 Task: Make in the project AgileFire an epic 'Help Desk Ticketing System Process Improvement'. Create in the project AgileFire an epic 'IT Change Management Process Improvement'. Add in the project AgileFire an epic 'IT Release Management Process Improvement'
Action: Mouse moved to (95, 185)
Screenshot: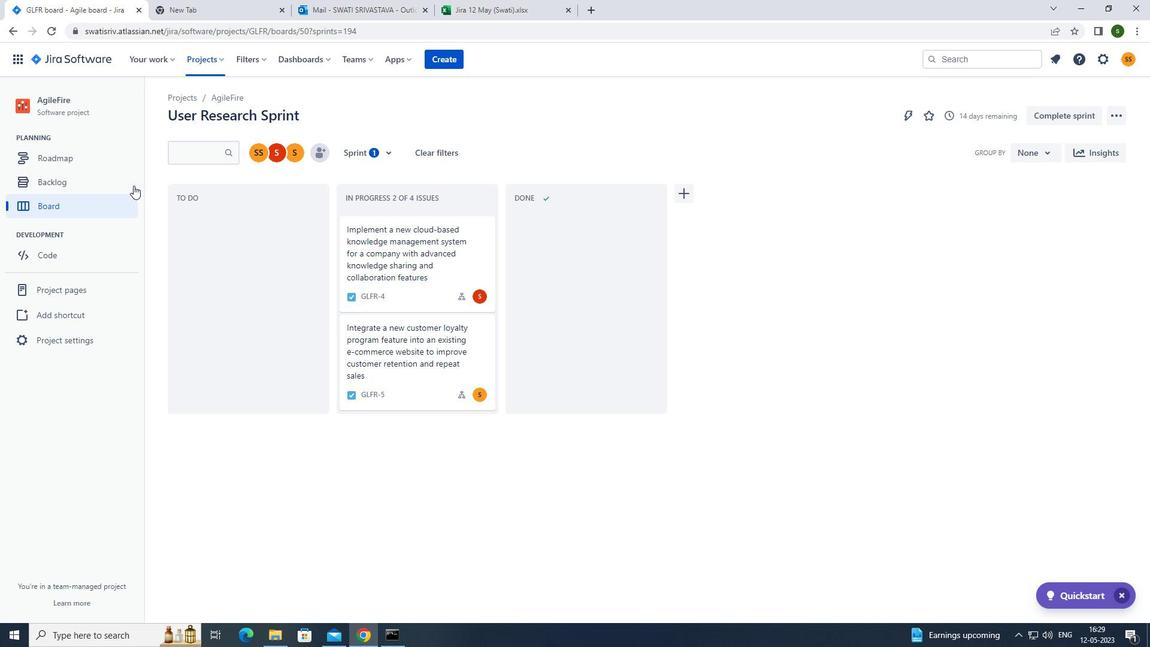 
Action: Mouse pressed left at (95, 185)
Screenshot: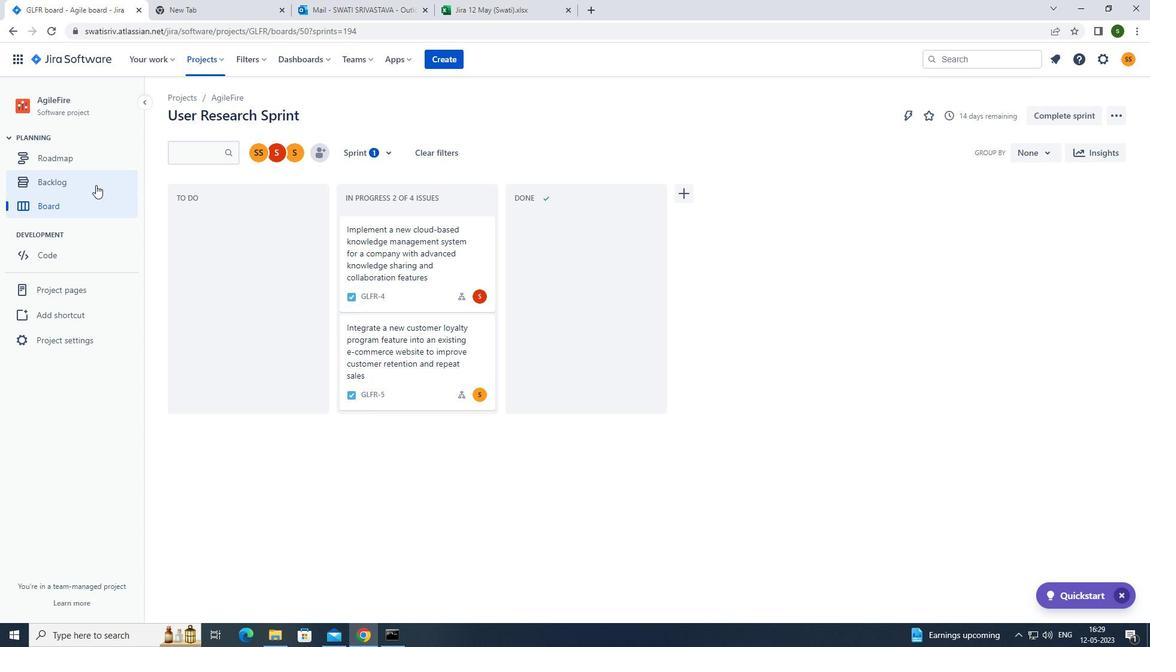 
Action: Mouse moved to (359, 151)
Screenshot: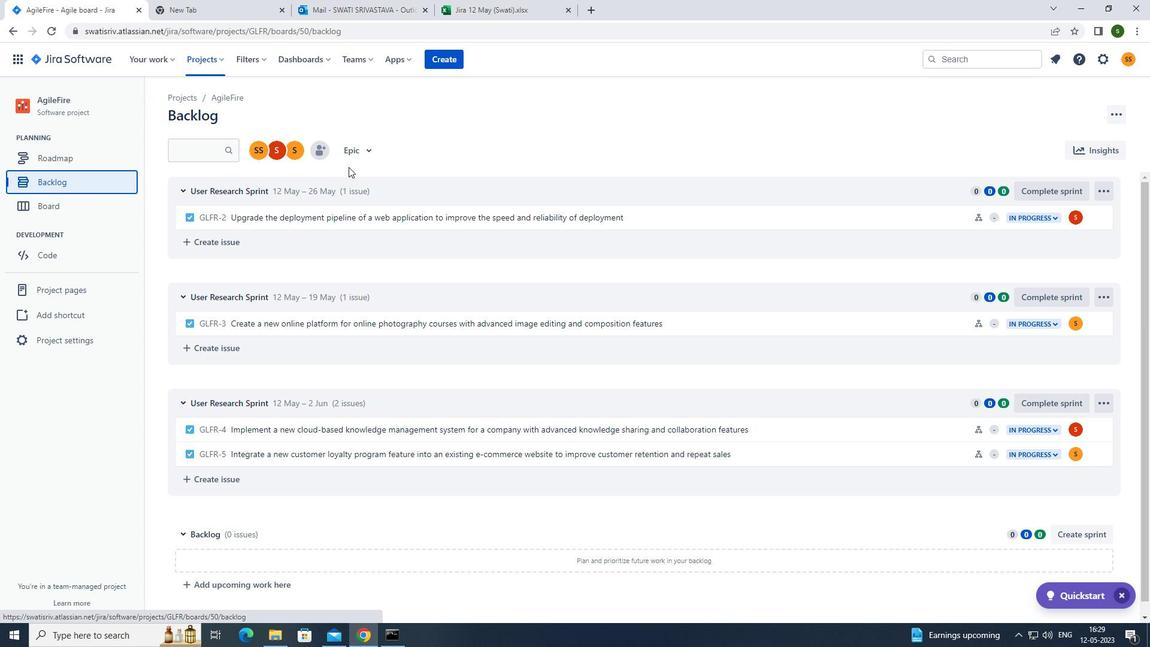 
Action: Mouse pressed left at (359, 151)
Screenshot: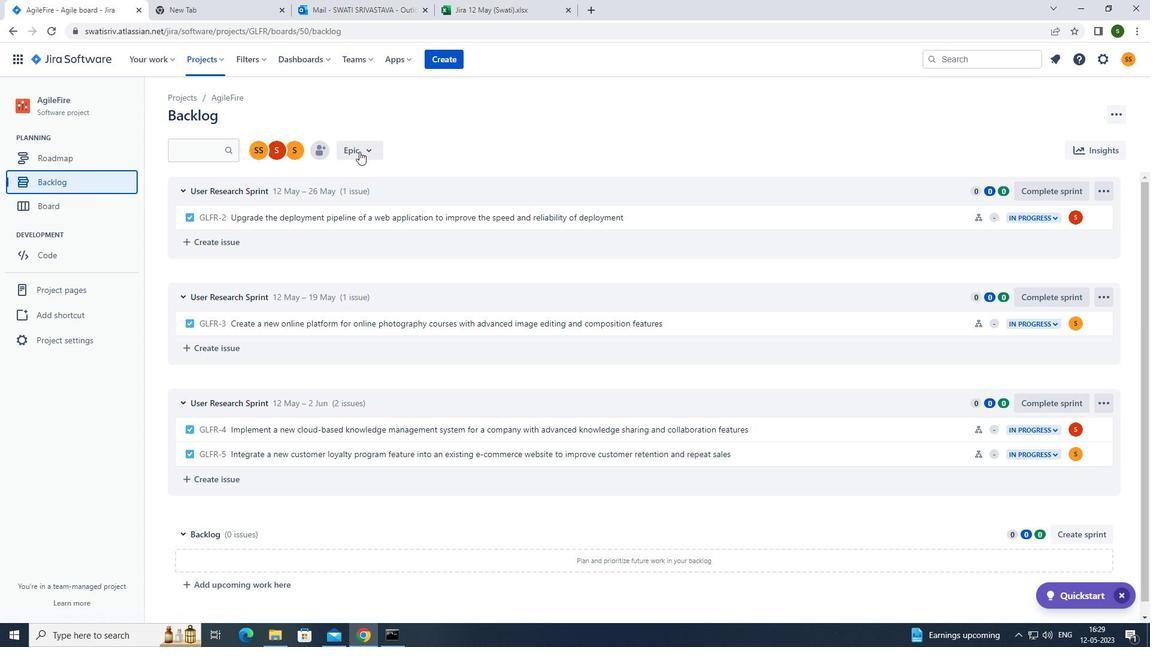 
Action: Mouse moved to (354, 224)
Screenshot: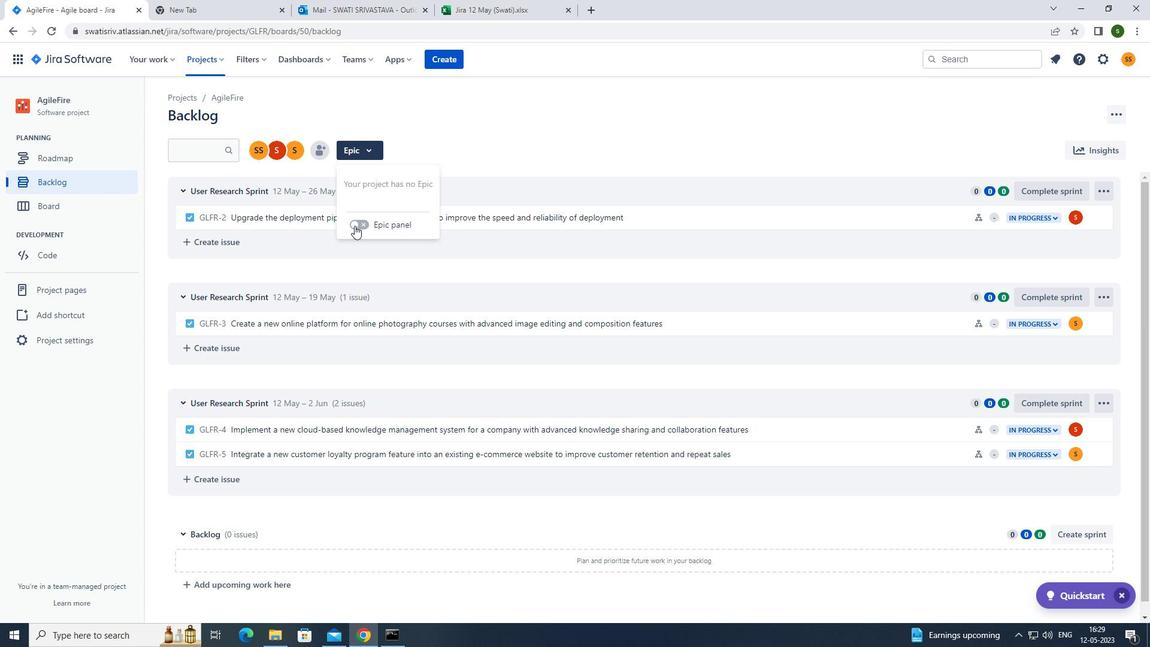
Action: Mouse pressed left at (354, 224)
Screenshot: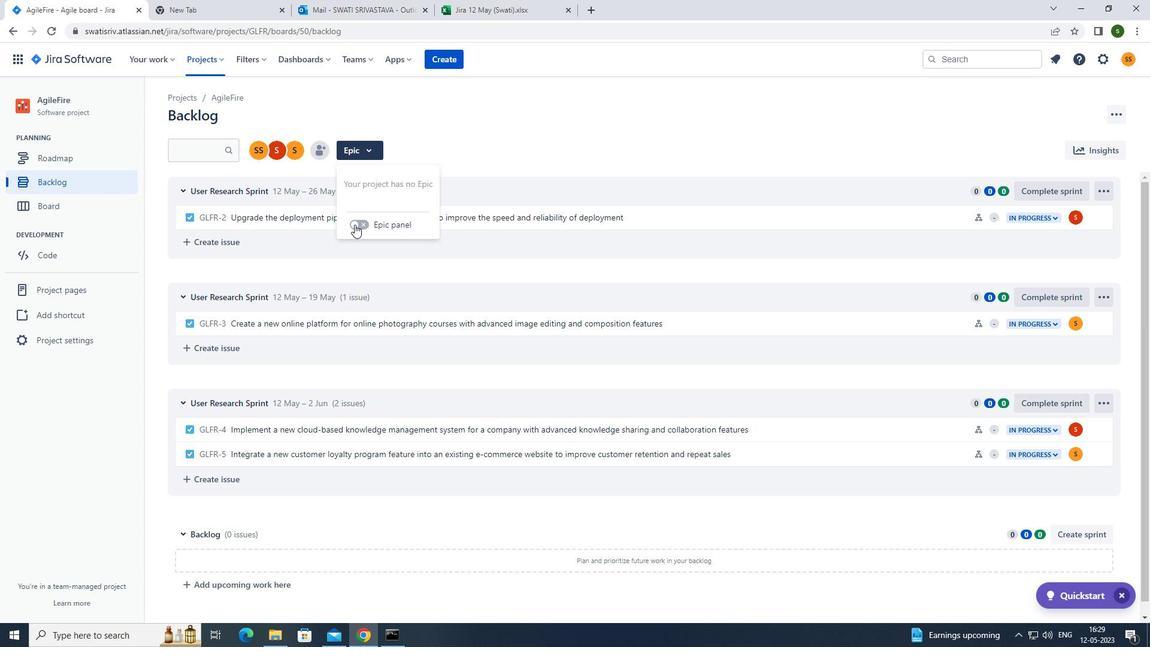 
Action: Mouse moved to (236, 417)
Screenshot: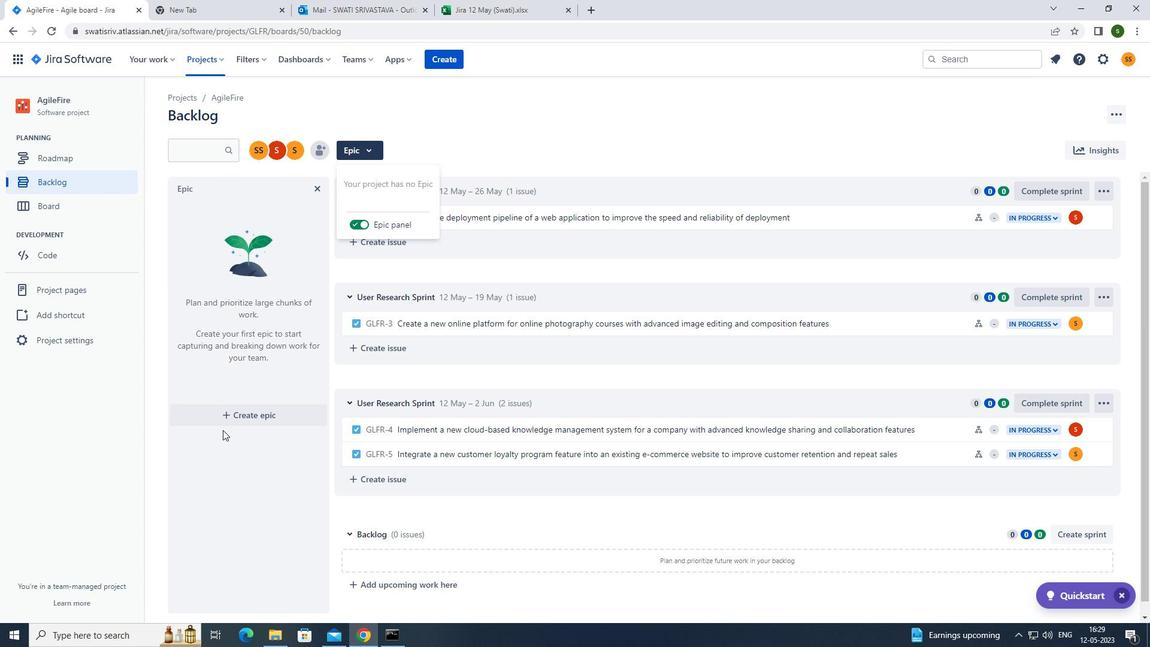 
Action: Mouse pressed left at (236, 417)
Screenshot: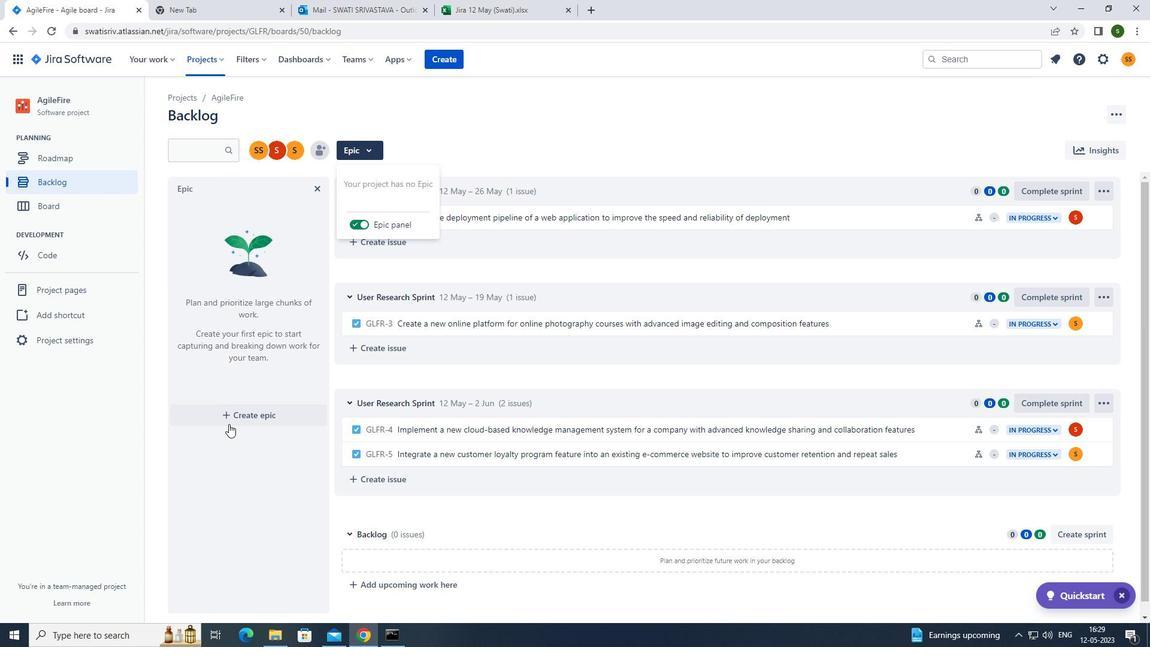 
Action: Mouse moved to (242, 413)
Screenshot: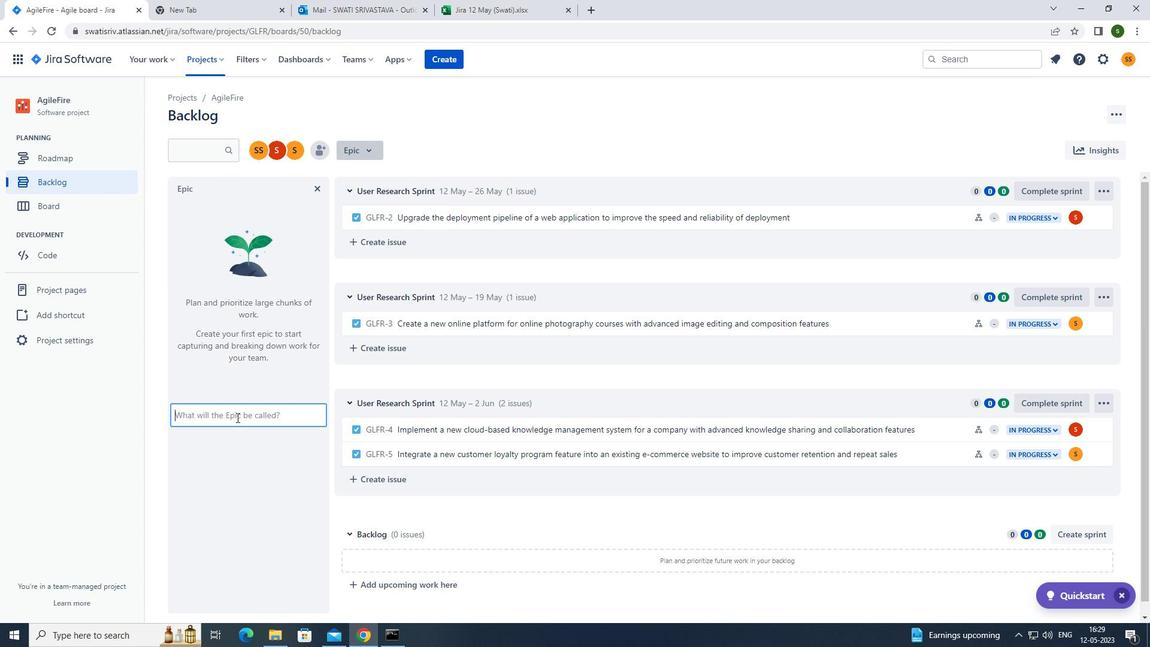 
Action: Key pressed <Key.caps_lock>h<Key.caps_lock>elp<Key.space><Key.caps_lock>d<Key.caps_lock>esk<Key.space><Key.caps_lock>t<Key.caps_lock>icketing<Key.space><Key.caps_lock>s<Key.caps_lock>ystem<Key.space><Key.caps_lock>p<Key.caps_lock>rocess<Key.space><Key.caps_lock>i<Key.caps_lock>mprovement<Key.enter><Key.caps_lock>it<Key.space>c<Key.caps_lock>hange<Key.space><Key.caps_lock>m<Key.caps_lock>anagement<Key.space><Key.caps_lock>p<Key.caps_lock>rocess<Key.space><Key.caps_lock>i<Key.caps_lock>mprovement<Key.enter><Key.caps_lock>i<Key.caps_lock><Key.caps_lock>t<Key.space>r<Key.caps_lock>elease<Key.space><Key.caps_lock>m<Key.caps_lock>anagement<Key.space><Key.caps_lock>p<Key.caps_lock>rocess<Key.space><Key.caps_lock>i<Key.caps_lock>mprovement<Key.enter>
Screenshot: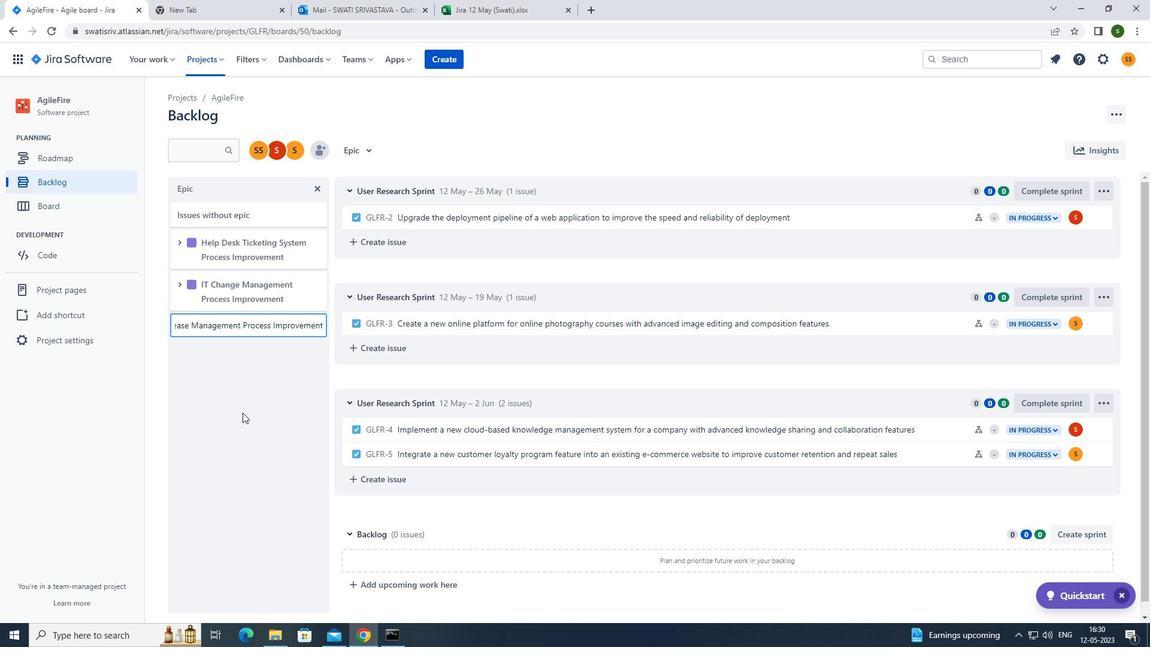 
